 Task: Learn more about a sales navigator core.
Action: Mouse moved to (870, 123)
Screenshot: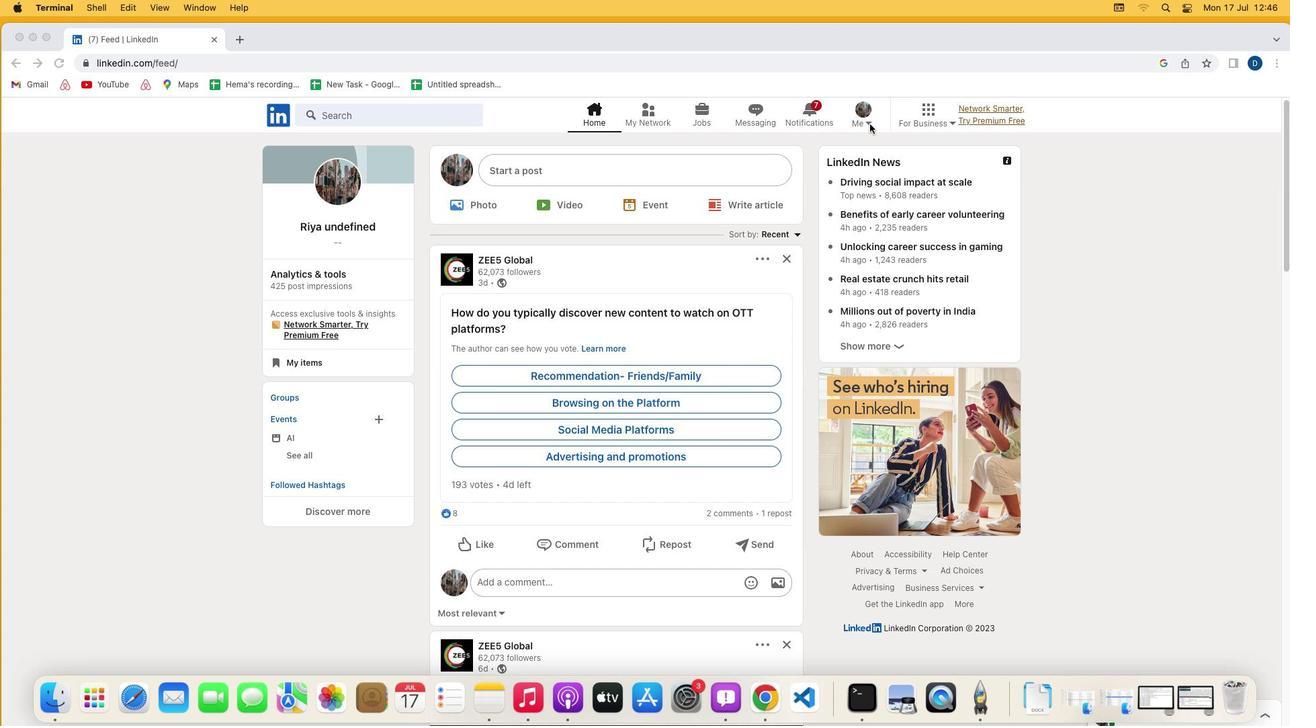
Action: Mouse pressed left at (870, 123)
Screenshot: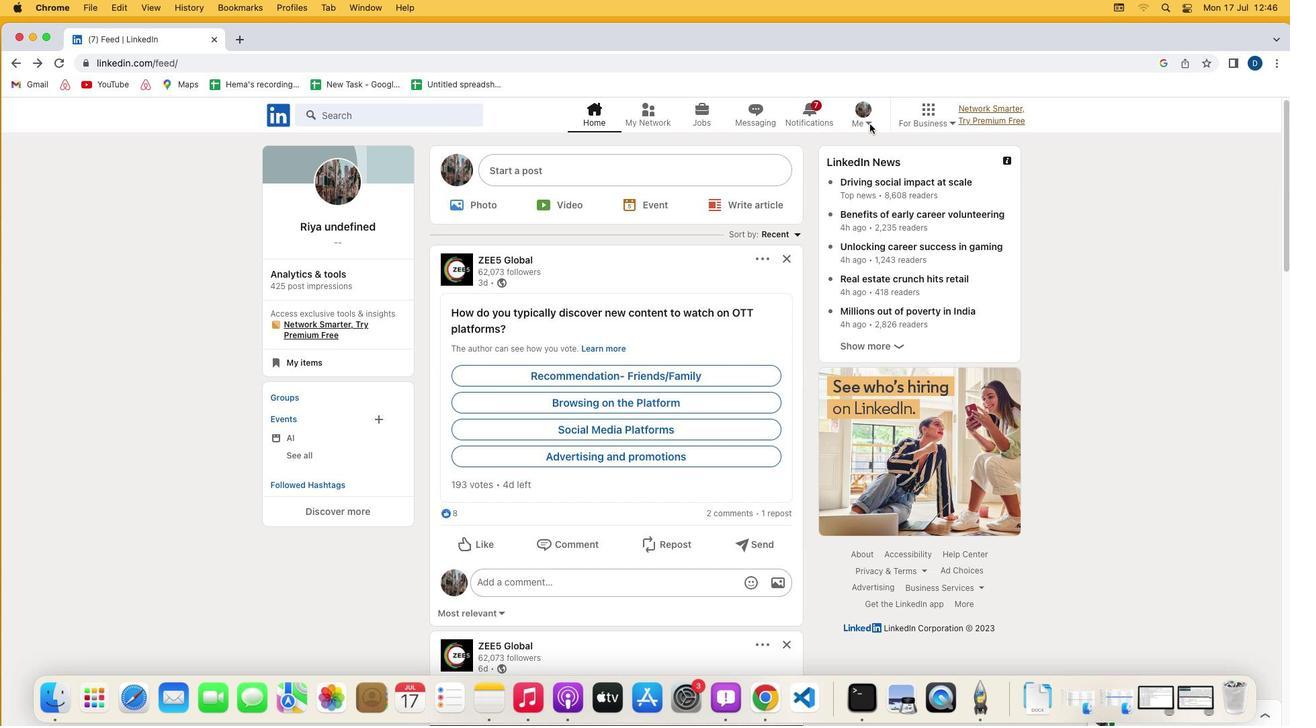 
Action: Mouse moved to (869, 123)
Screenshot: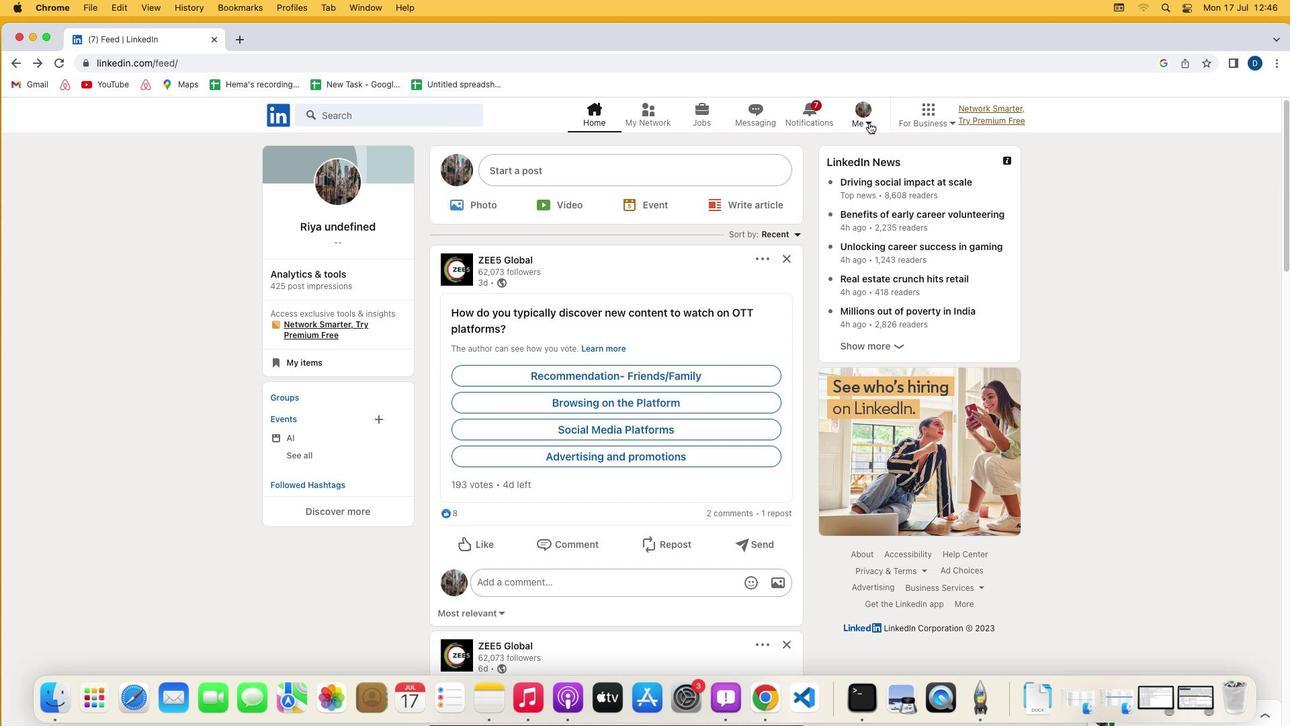 
Action: Mouse pressed left at (869, 123)
Screenshot: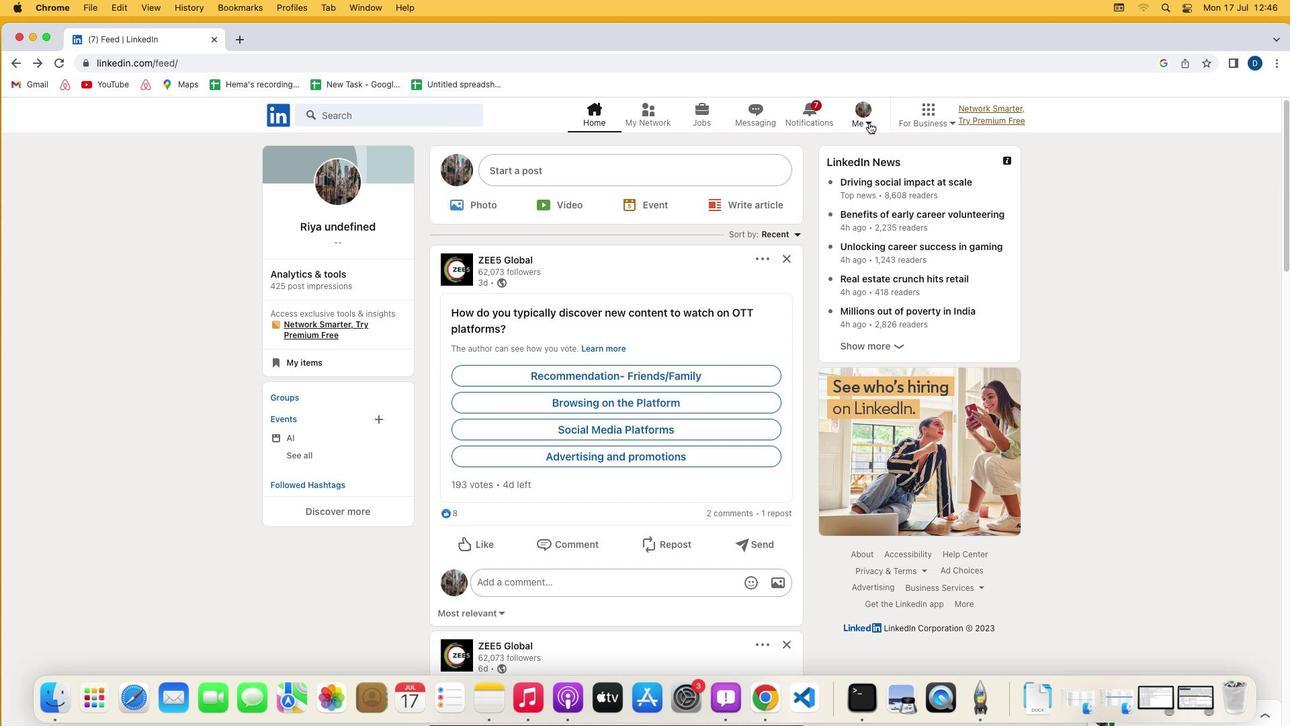 
Action: Mouse moved to (740, 266)
Screenshot: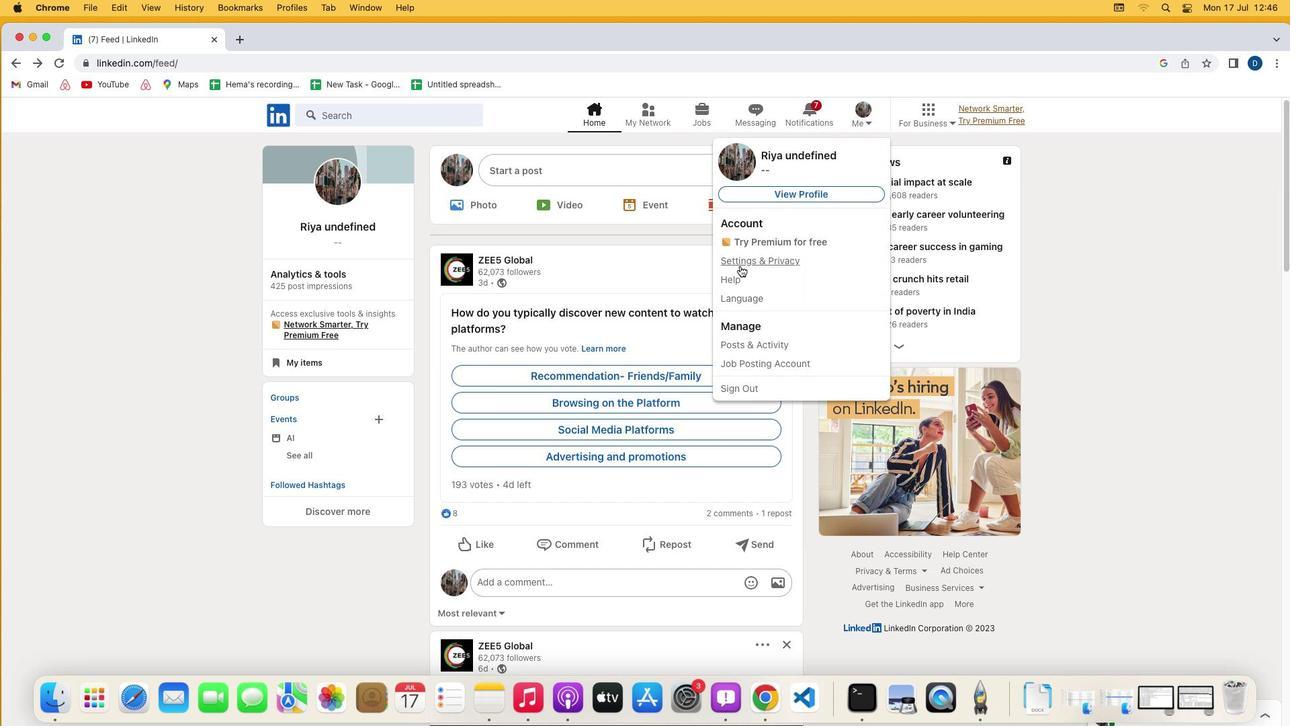 
Action: Mouse pressed left at (740, 266)
Screenshot: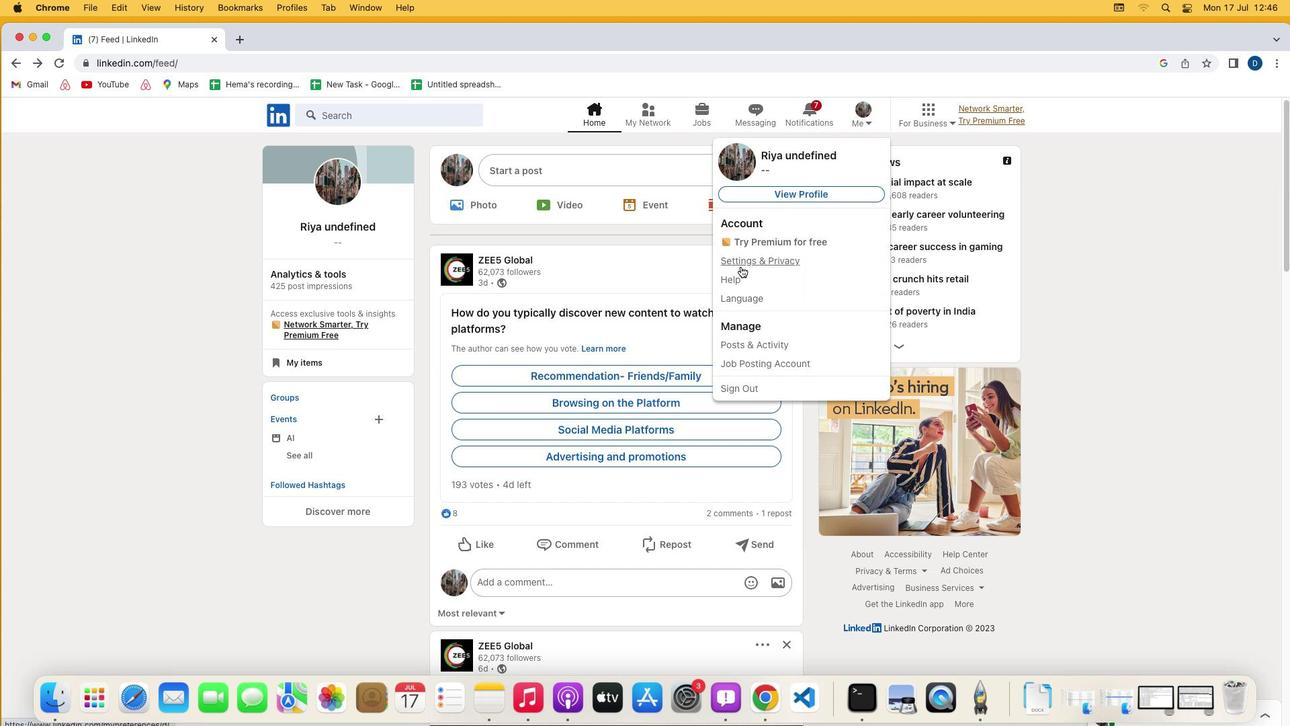
Action: Mouse moved to (673, 339)
Screenshot: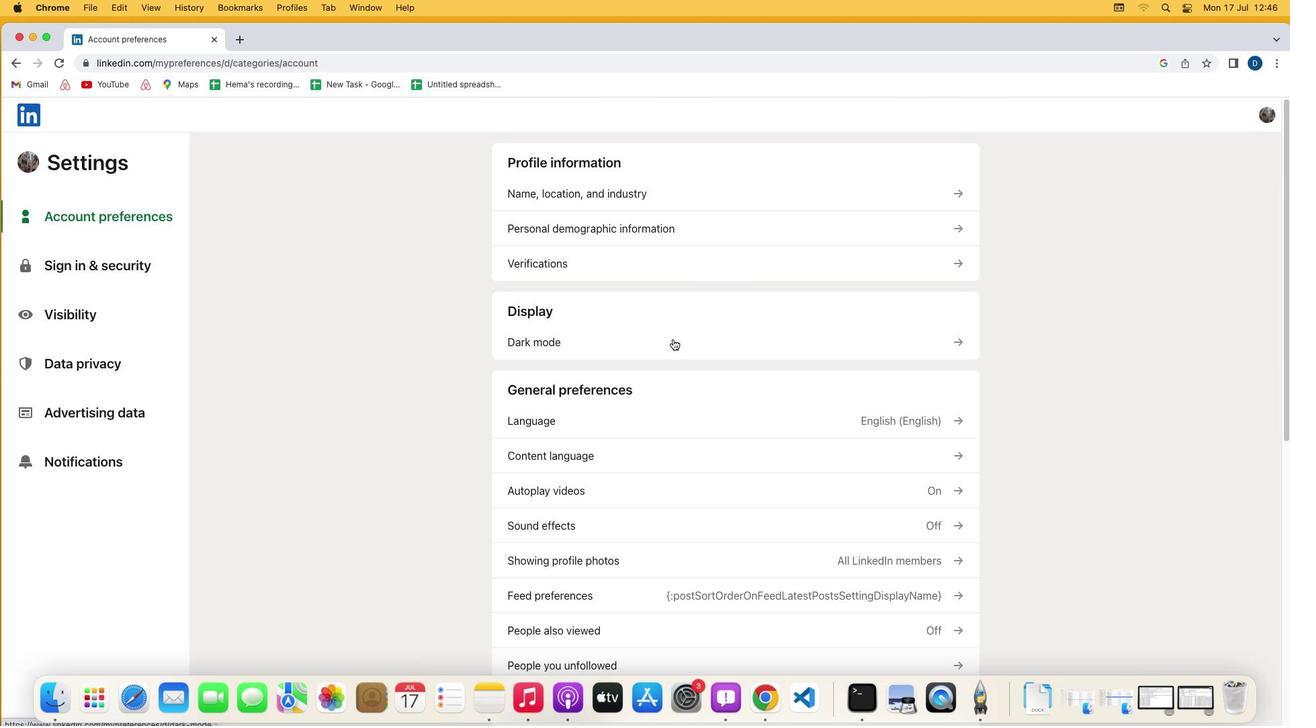 
Action: Mouse scrolled (673, 339) with delta (0, 0)
Screenshot: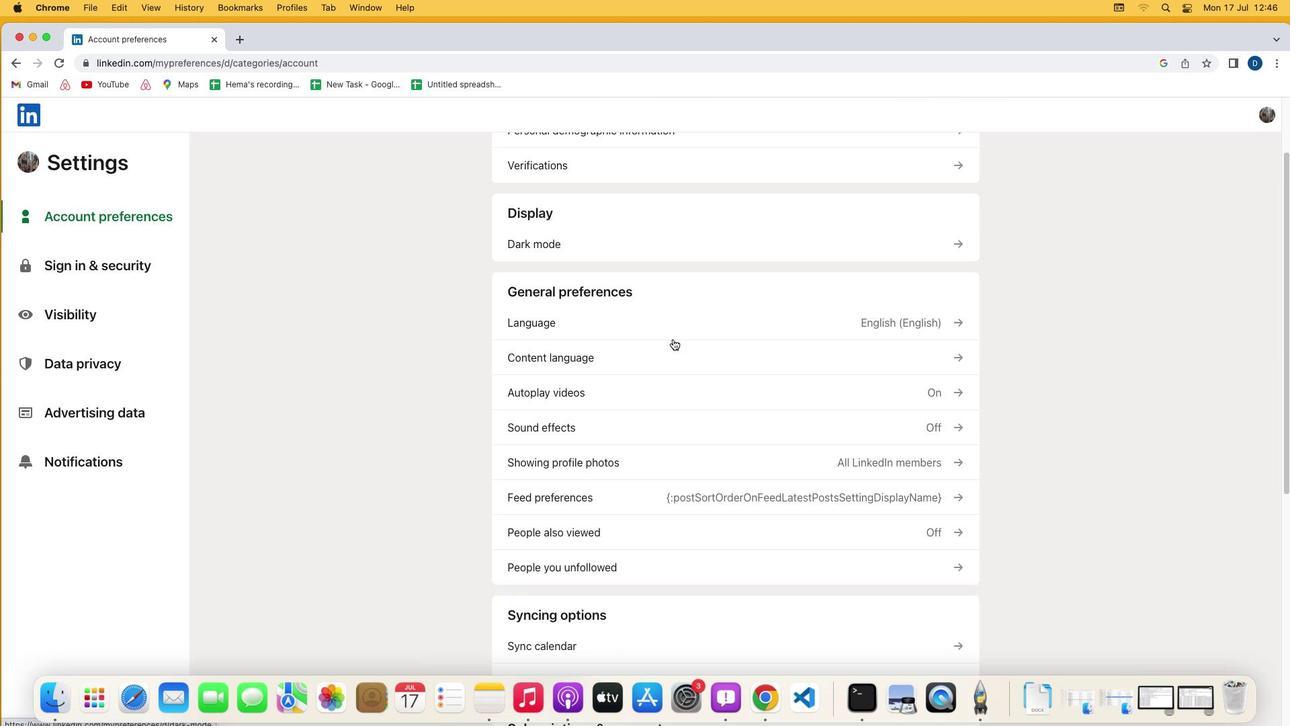 
Action: Mouse scrolled (673, 339) with delta (0, 0)
Screenshot: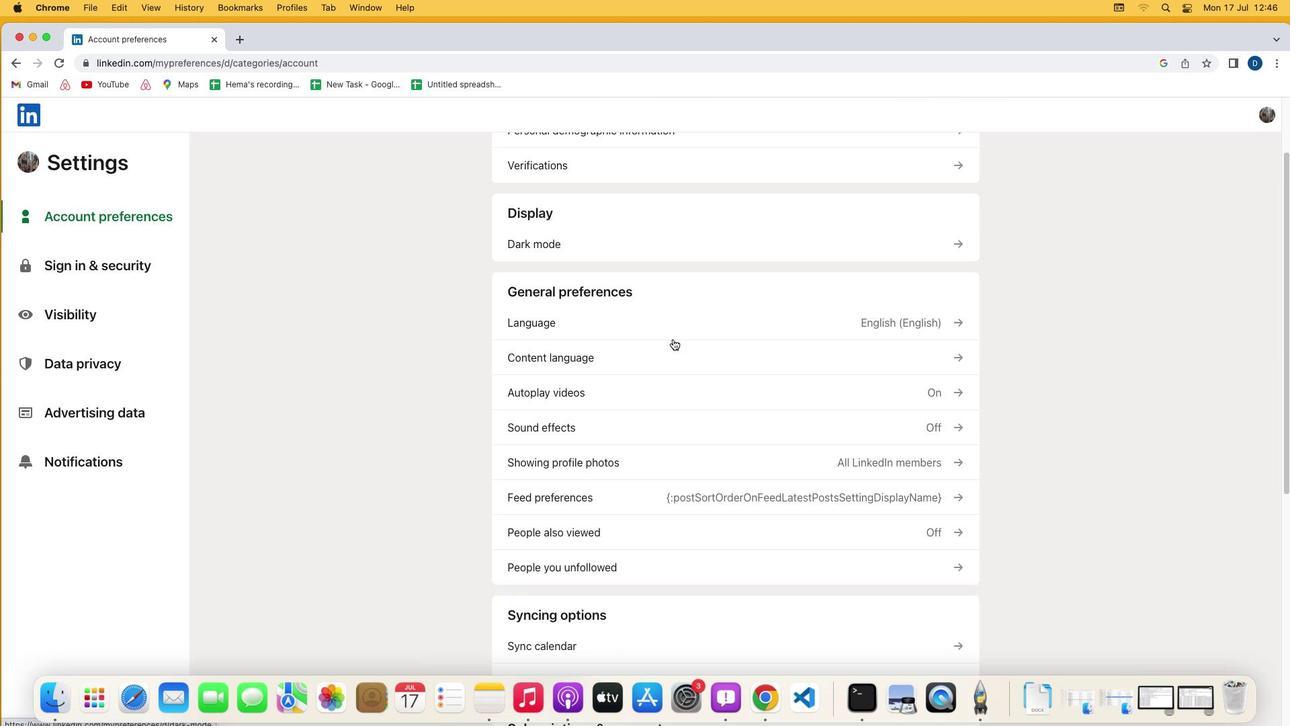 
Action: Mouse scrolled (673, 339) with delta (0, -2)
Screenshot: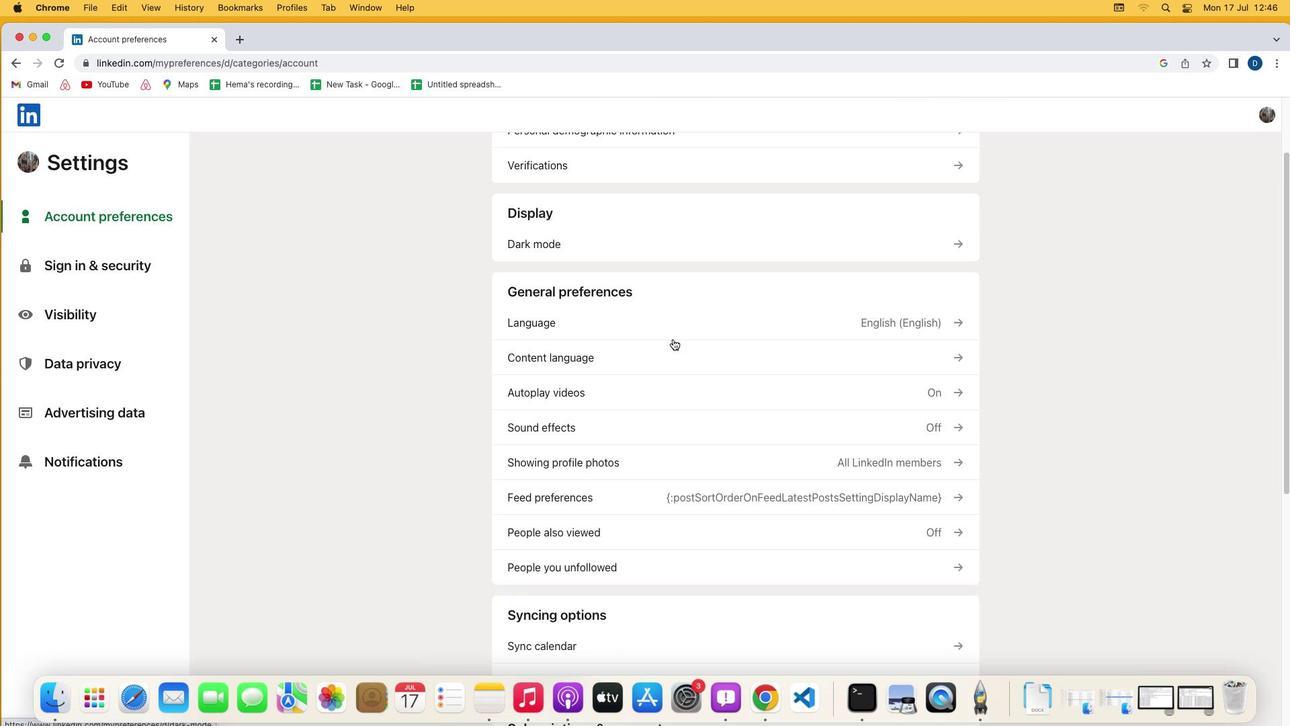 
Action: Mouse scrolled (673, 339) with delta (0, -3)
Screenshot: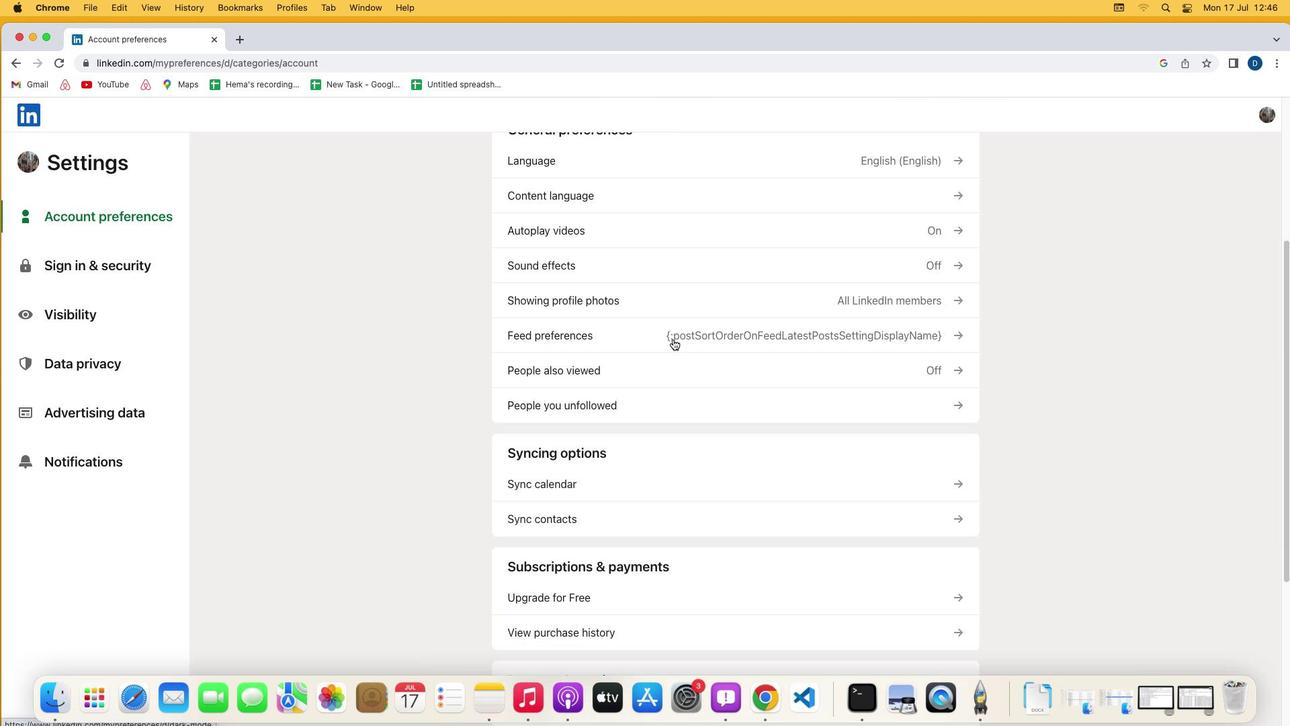 
Action: Mouse scrolled (673, 339) with delta (0, -4)
Screenshot: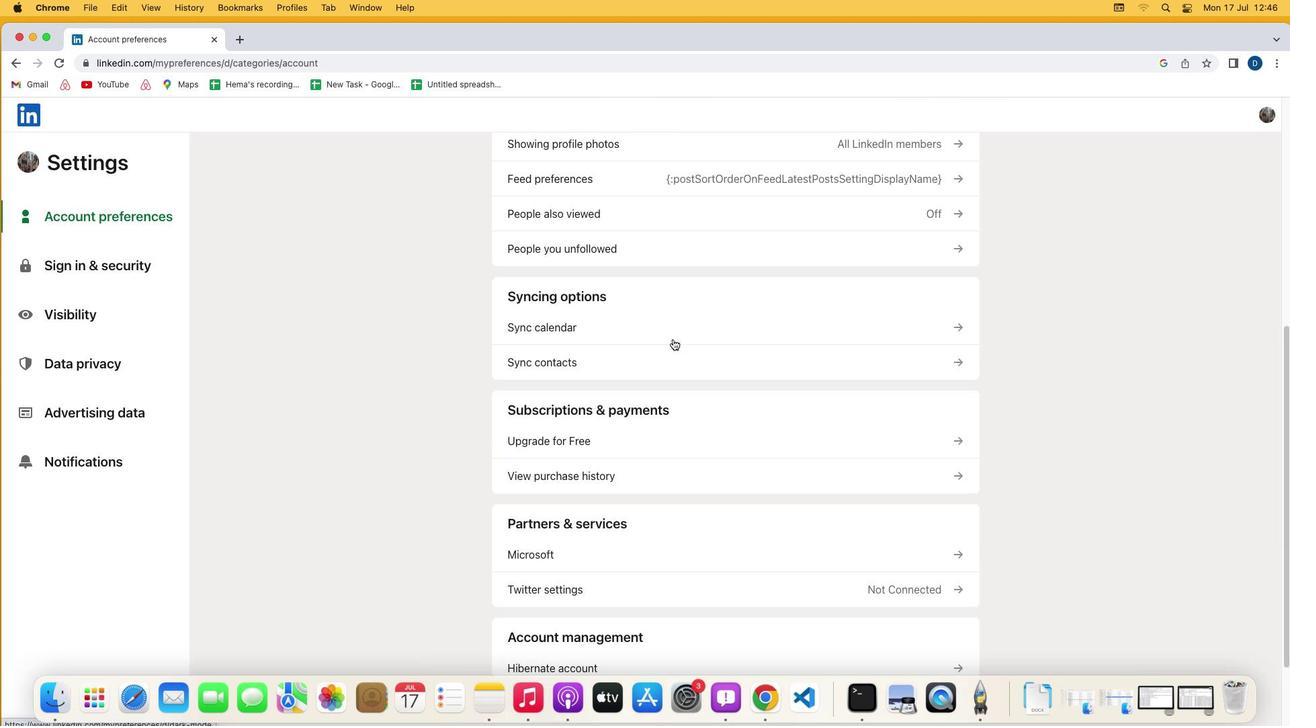 
Action: Mouse scrolled (673, 339) with delta (0, 0)
Screenshot: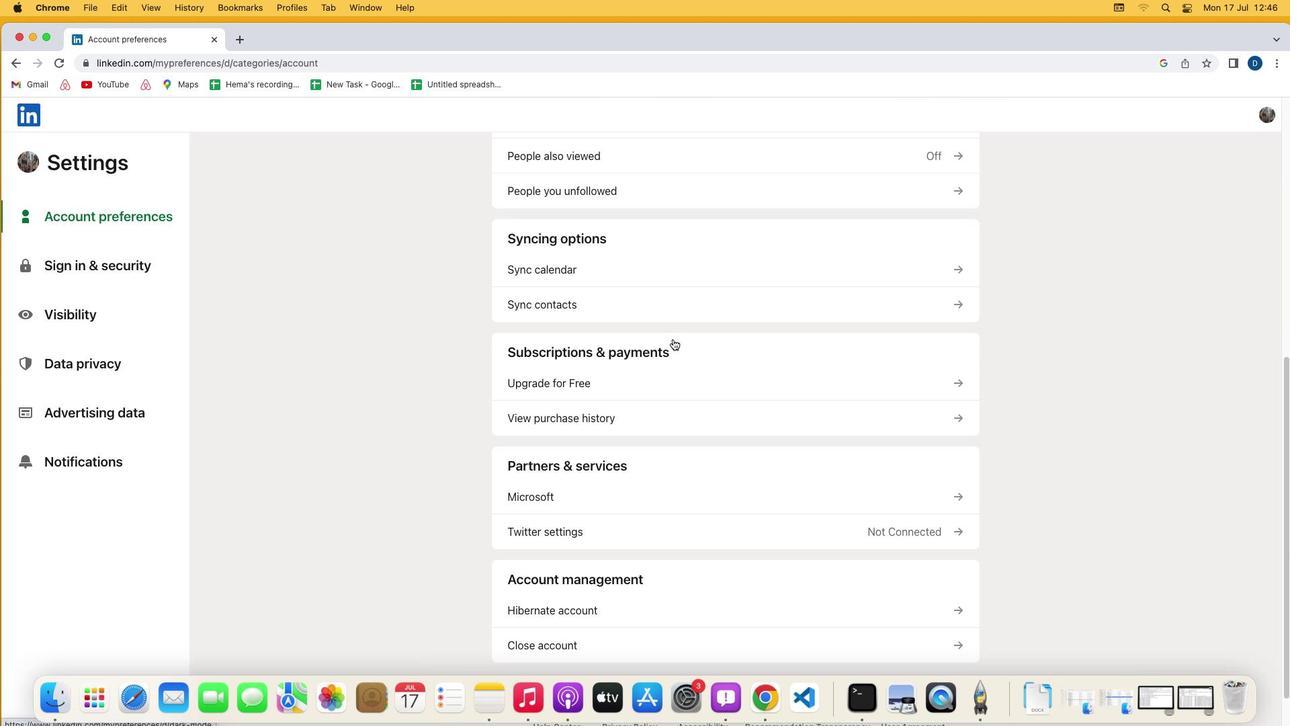 
Action: Mouse scrolled (673, 339) with delta (0, 0)
Screenshot: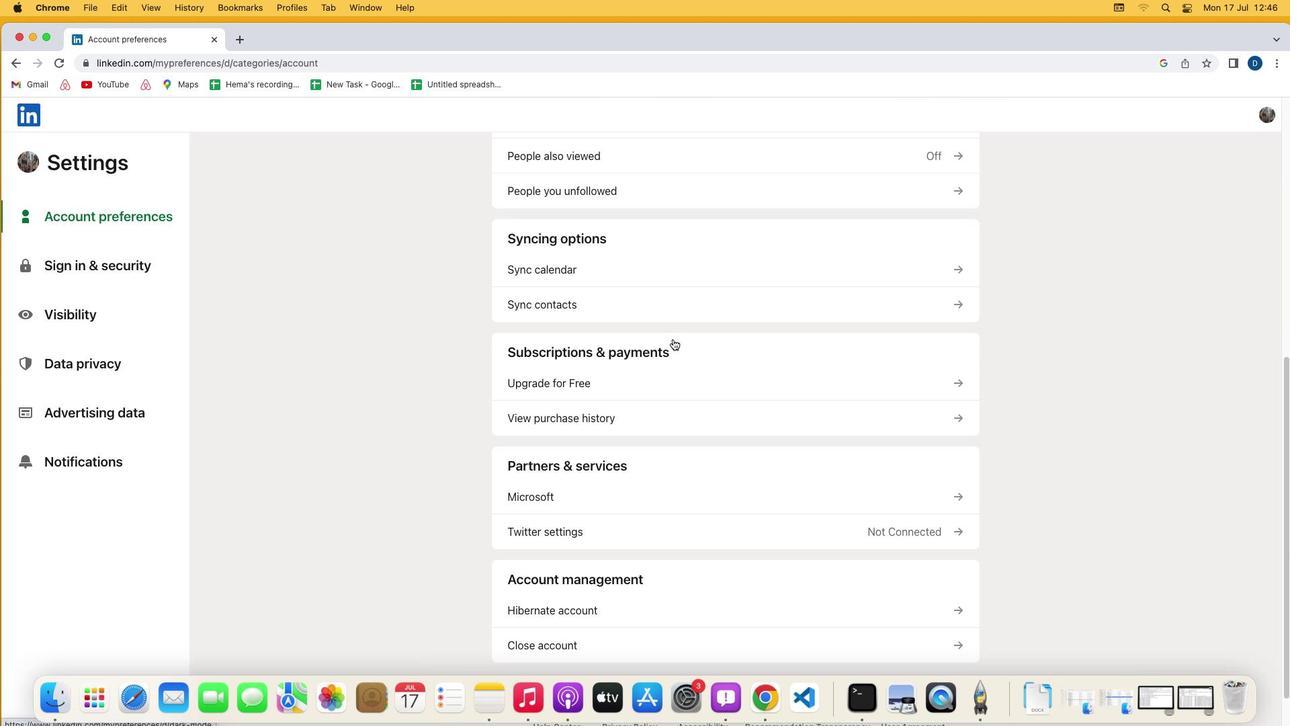 
Action: Mouse scrolled (673, 339) with delta (0, -2)
Screenshot: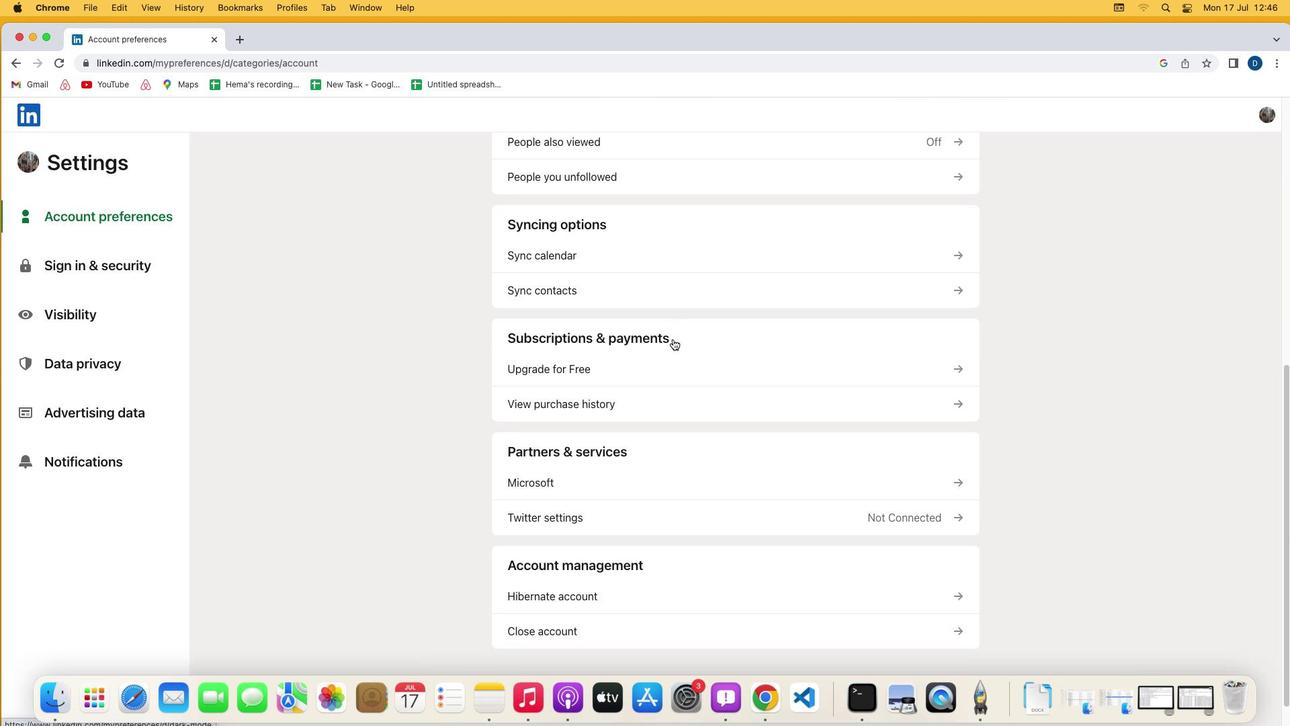 
Action: Mouse scrolled (673, 339) with delta (0, -3)
Screenshot: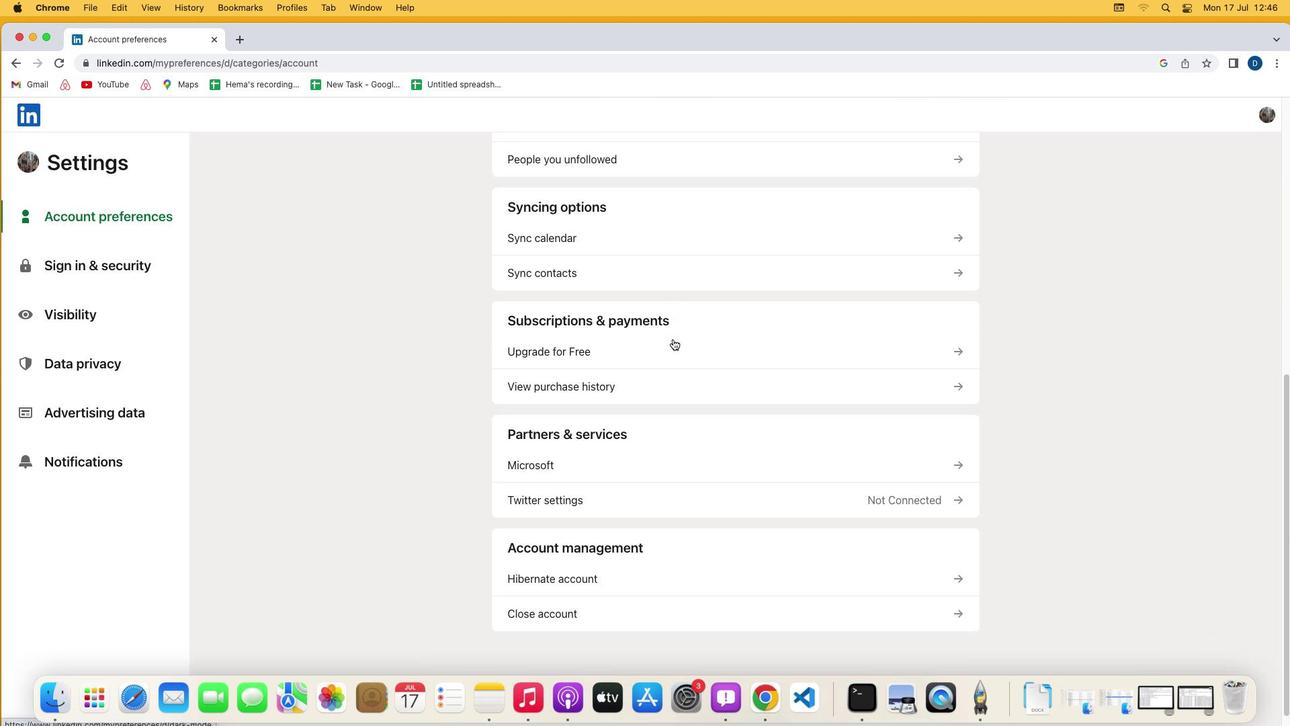 
Action: Mouse scrolled (673, 339) with delta (0, -3)
Screenshot: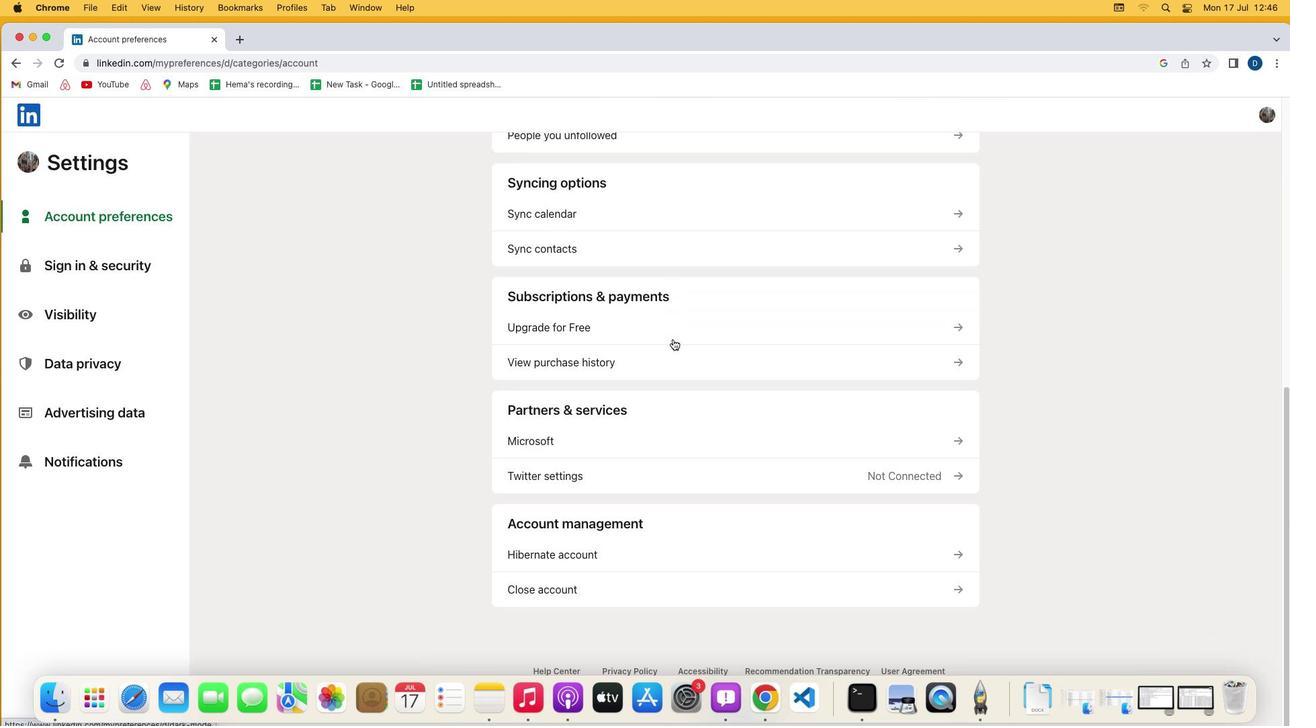 
Action: Mouse moved to (586, 328)
Screenshot: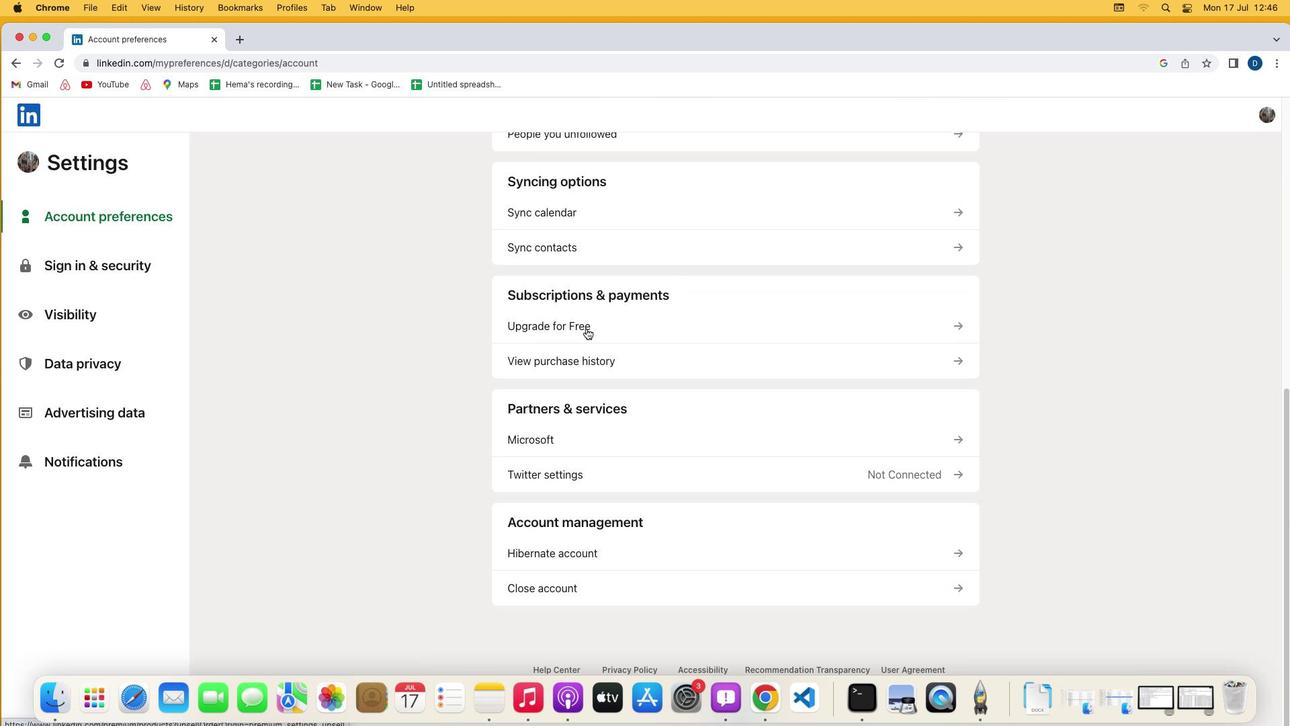 
Action: Mouse pressed left at (586, 328)
Screenshot: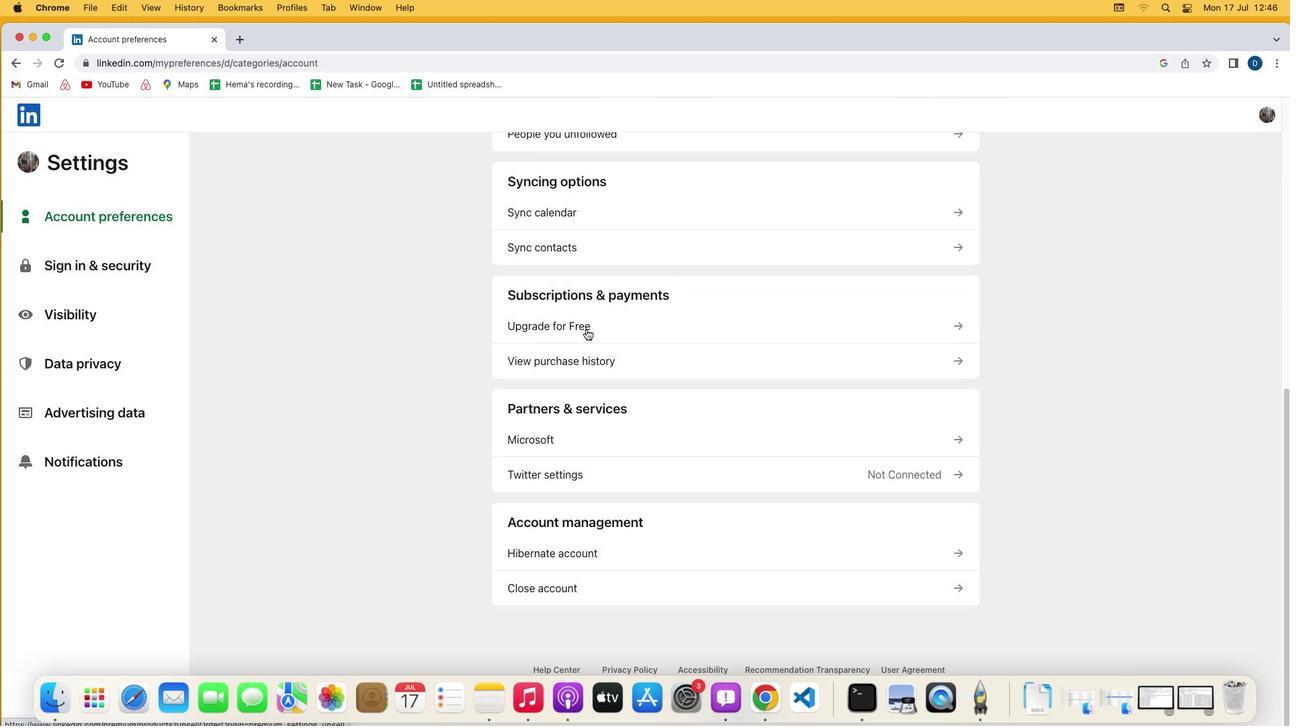 
Action: Mouse moved to (528, 398)
Screenshot: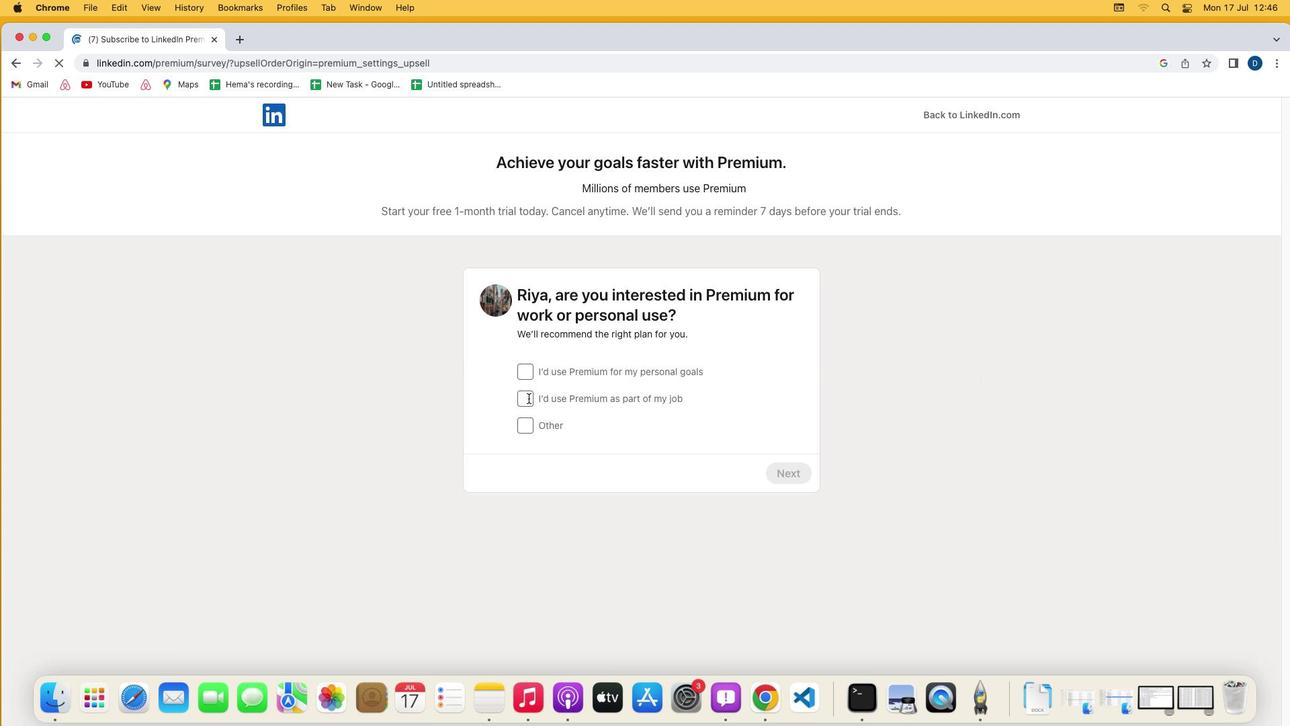 
Action: Mouse pressed left at (528, 398)
Screenshot: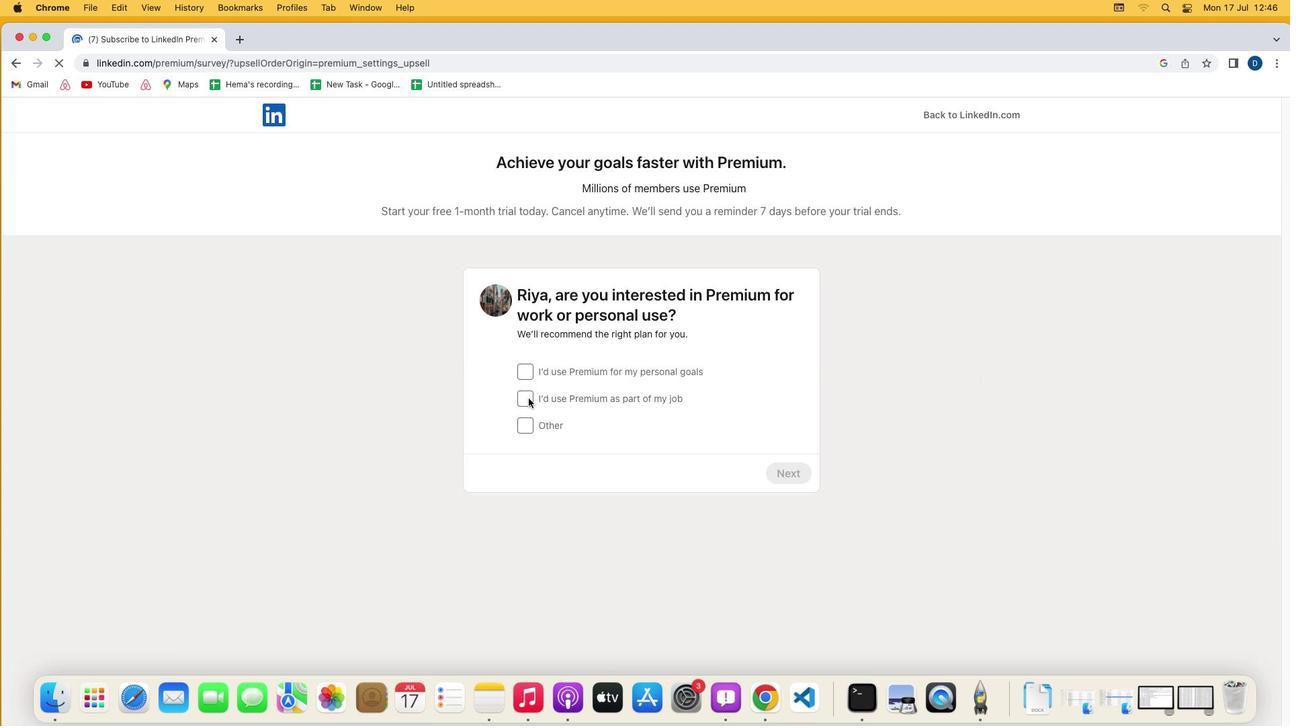 
Action: Mouse moved to (791, 468)
Screenshot: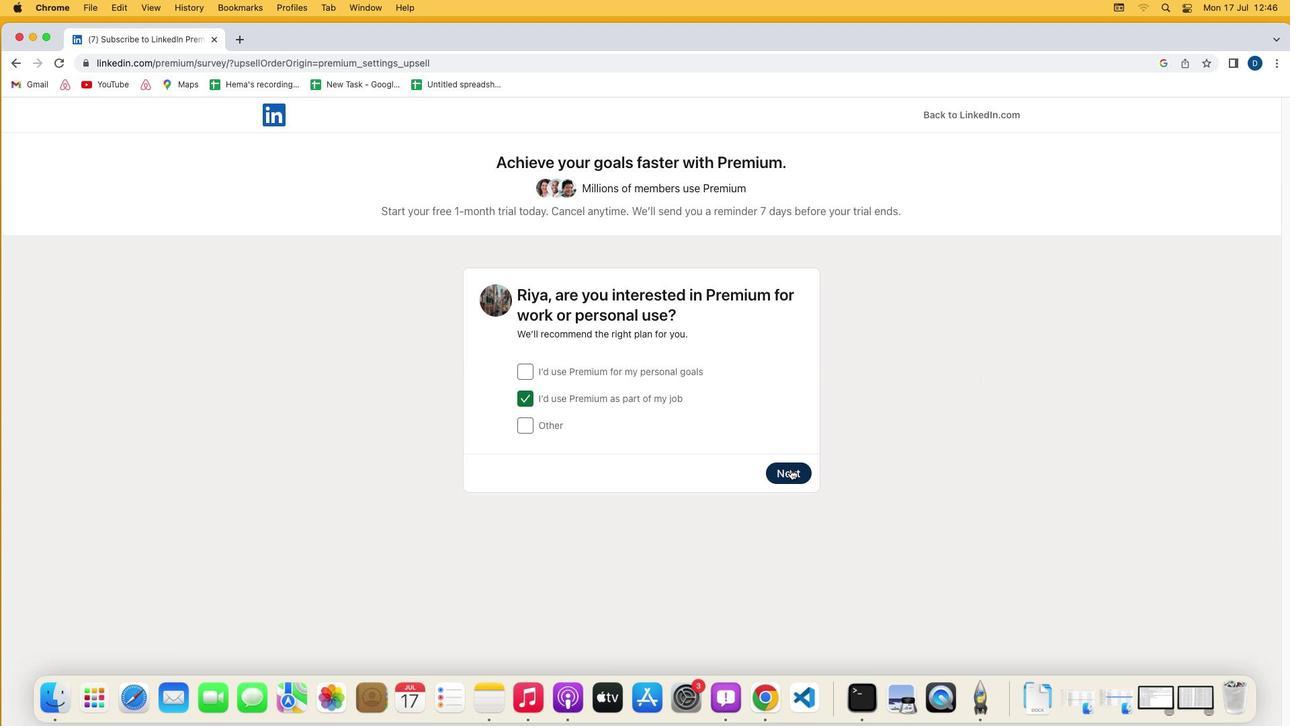 
Action: Mouse pressed left at (791, 468)
Screenshot: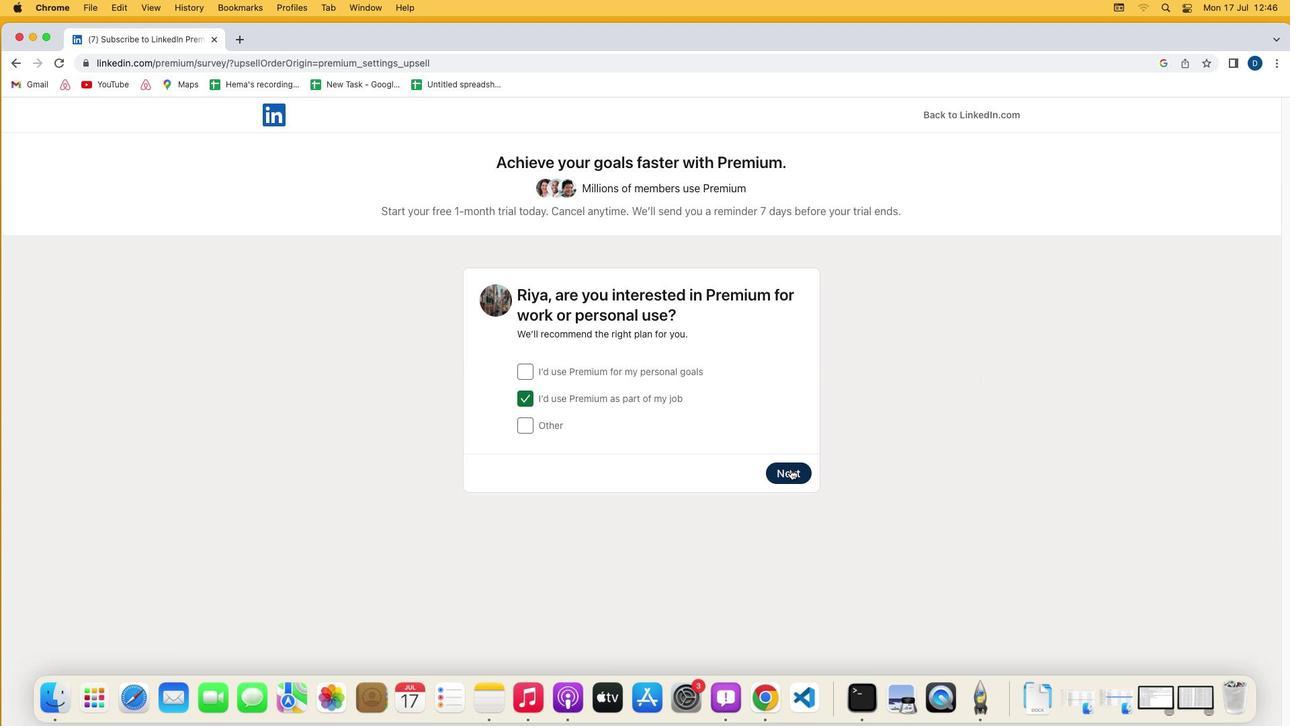
Action: Mouse moved to (799, 554)
Screenshot: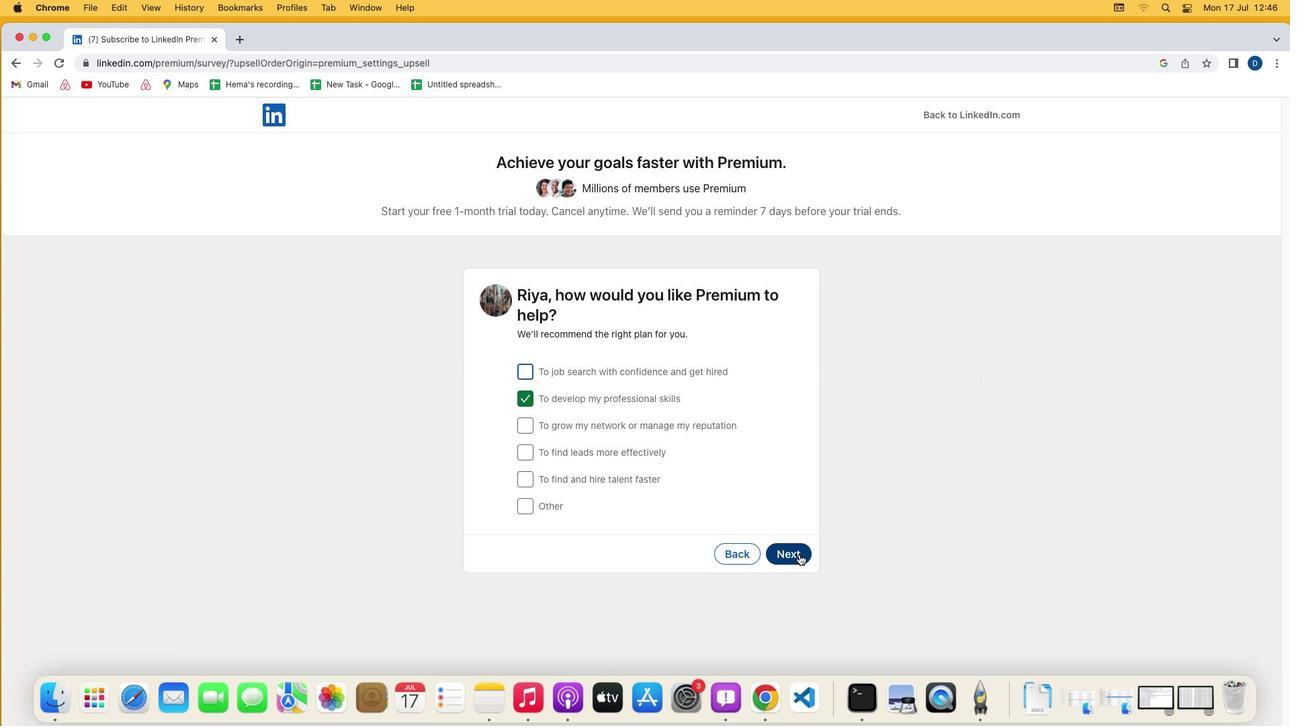 
Action: Mouse pressed left at (799, 554)
Screenshot: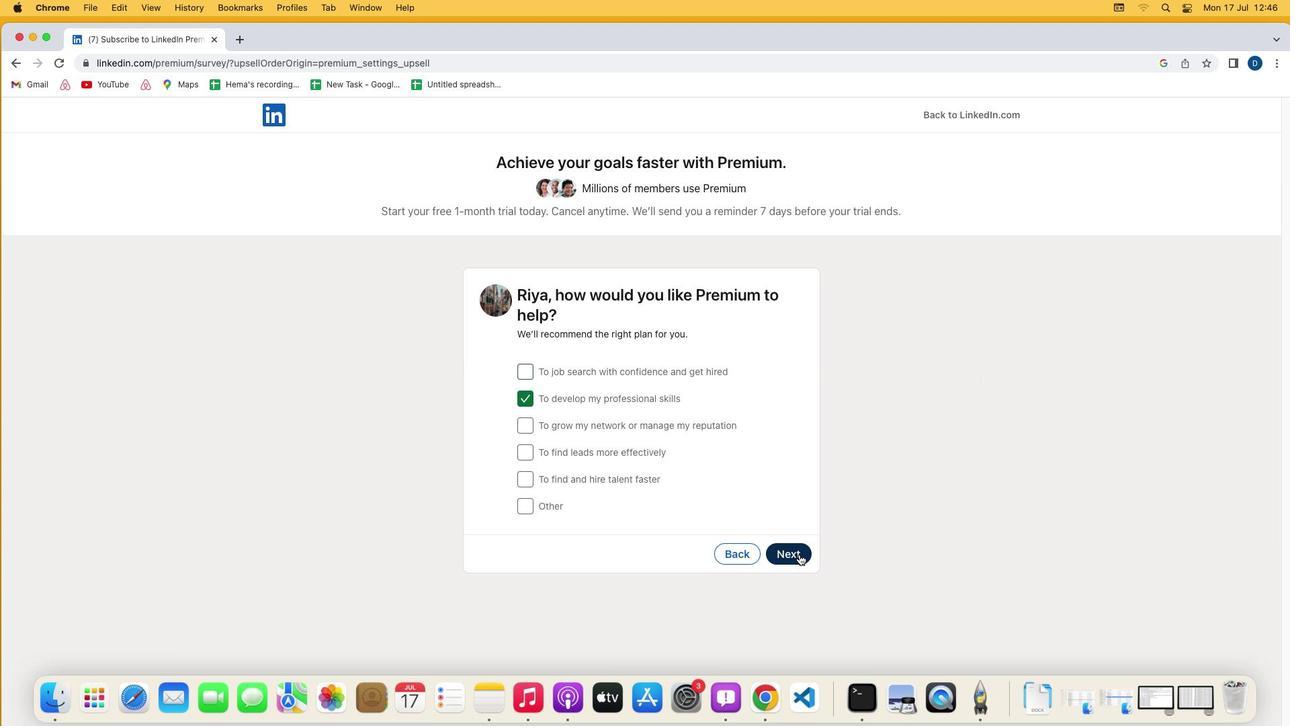 
Action: Mouse moved to (523, 475)
Screenshot: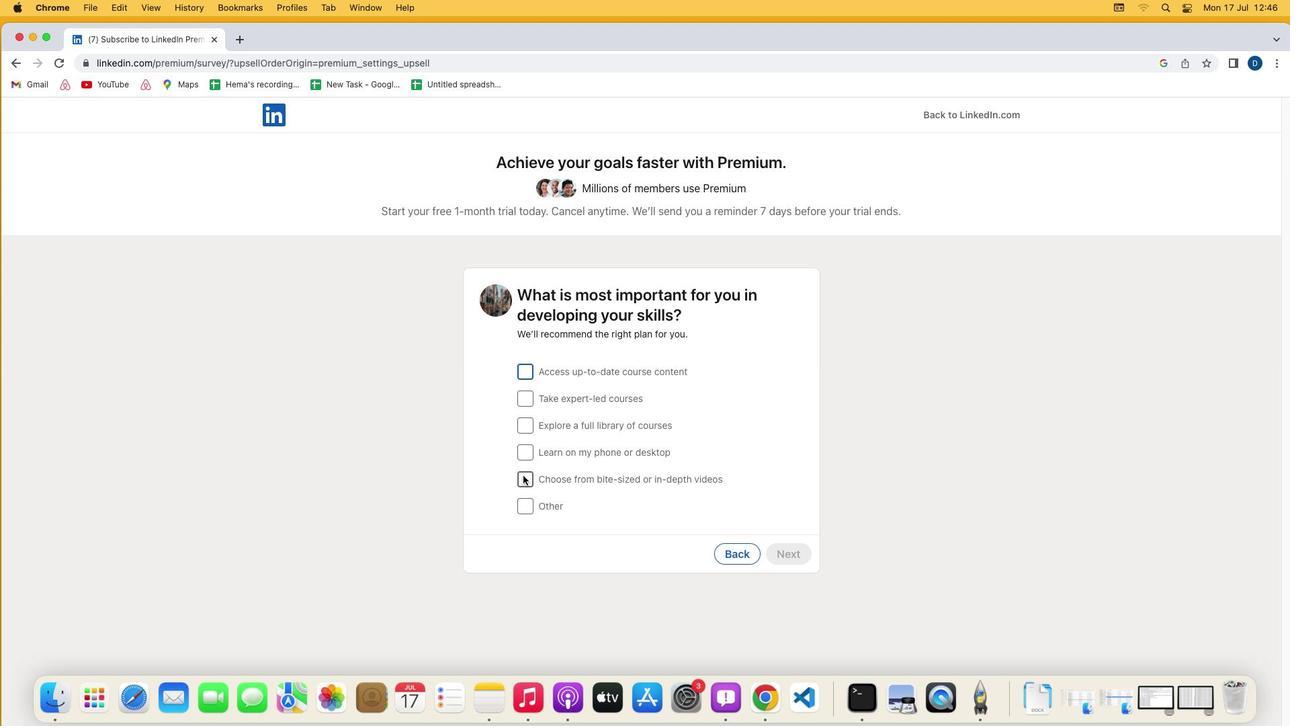 
Action: Mouse pressed left at (523, 475)
Screenshot: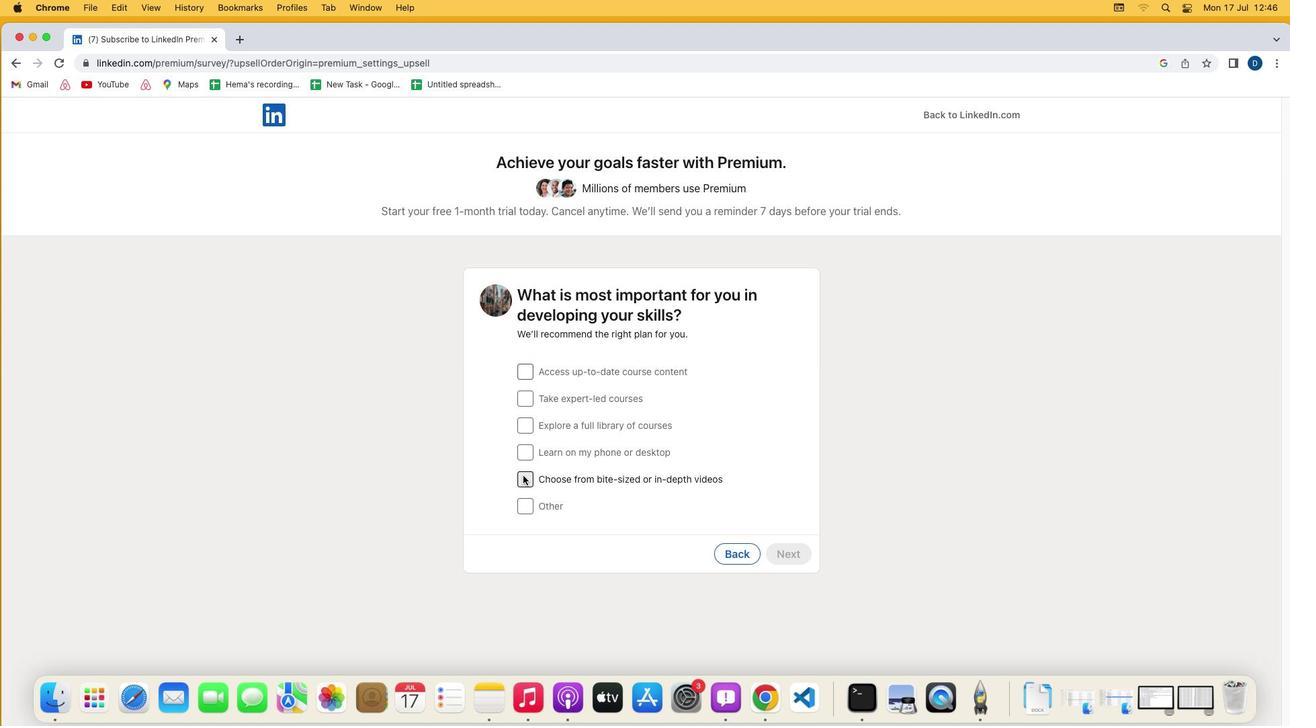 
Action: Mouse moved to (796, 553)
Screenshot: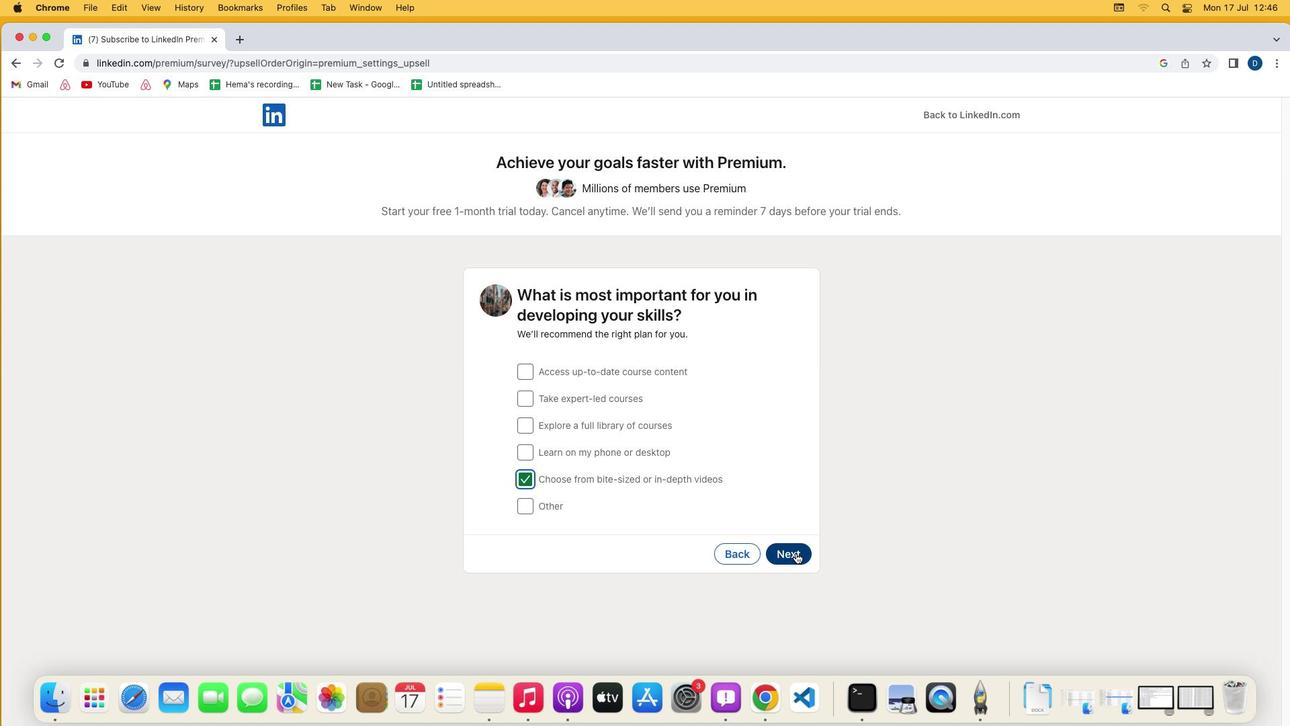 
Action: Mouse pressed left at (796, 553)
Screenshot: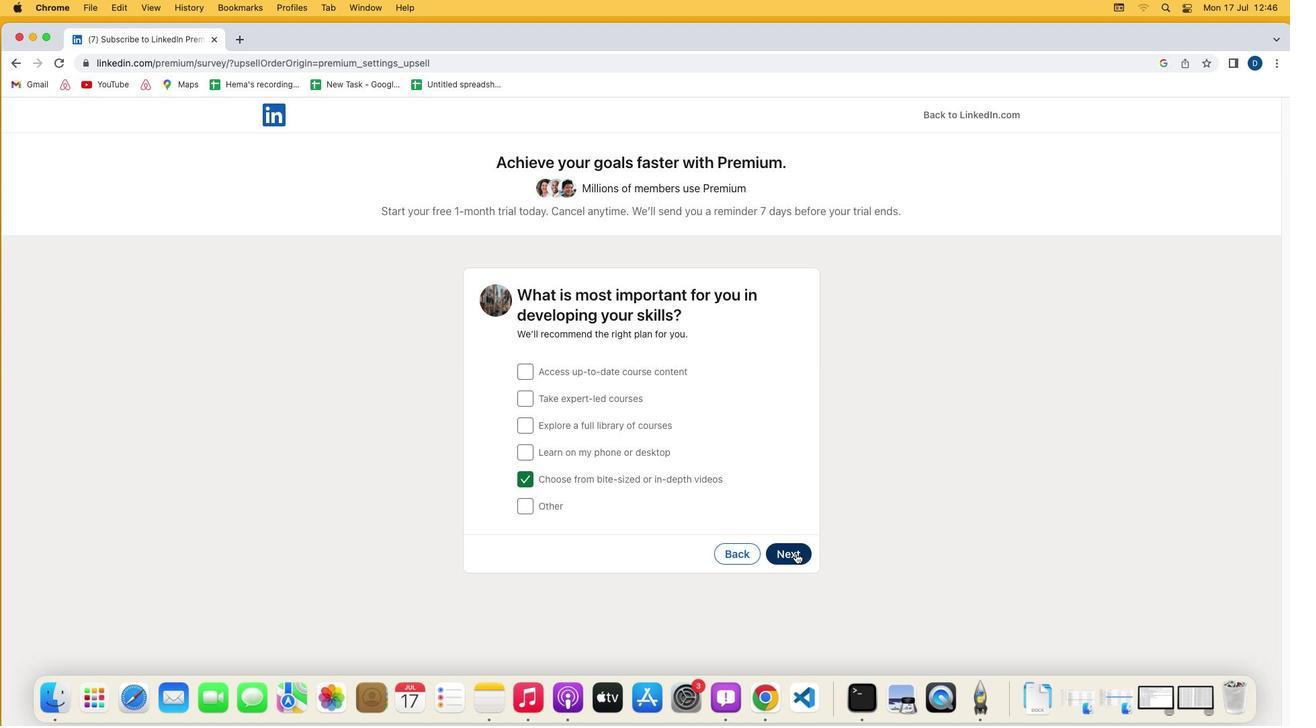
Action: Mouse moved to (624, 524)
Screenshot: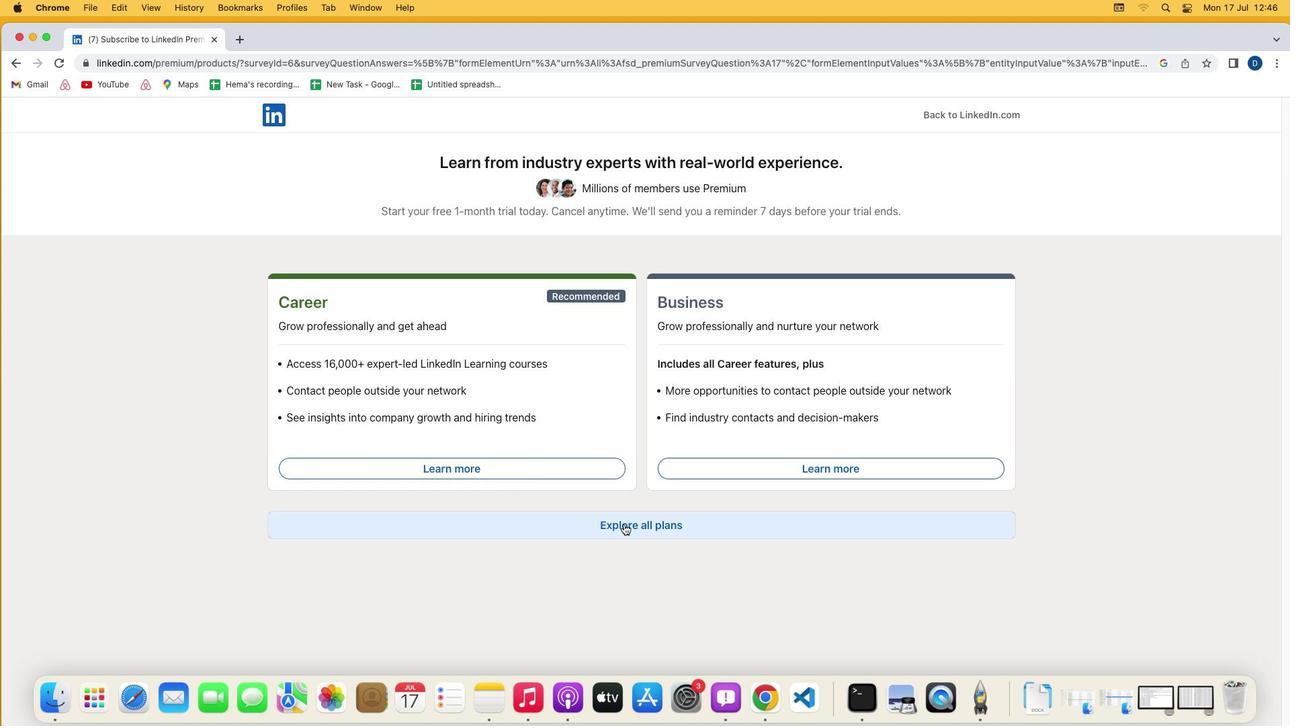 
Action: Mouse pressed left at (624, 524)
Screenshot: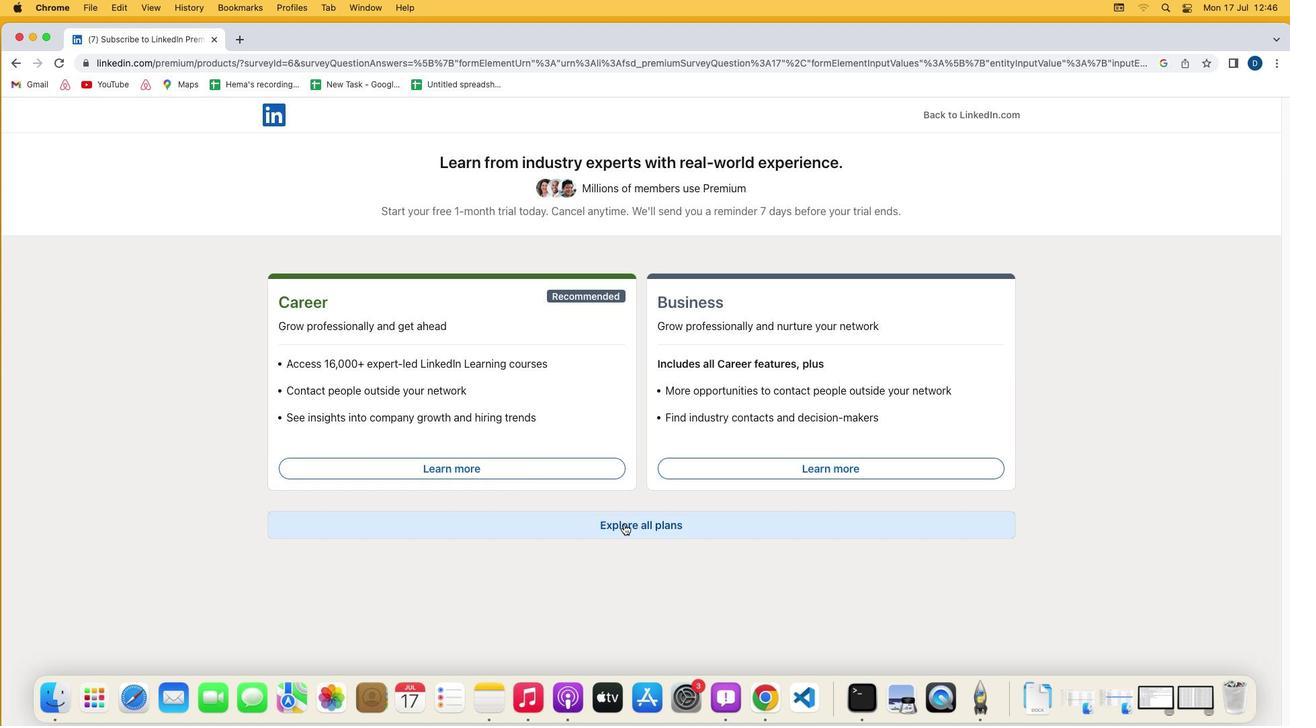 
Action: Mouse moved to (712, 559)
Screenshot: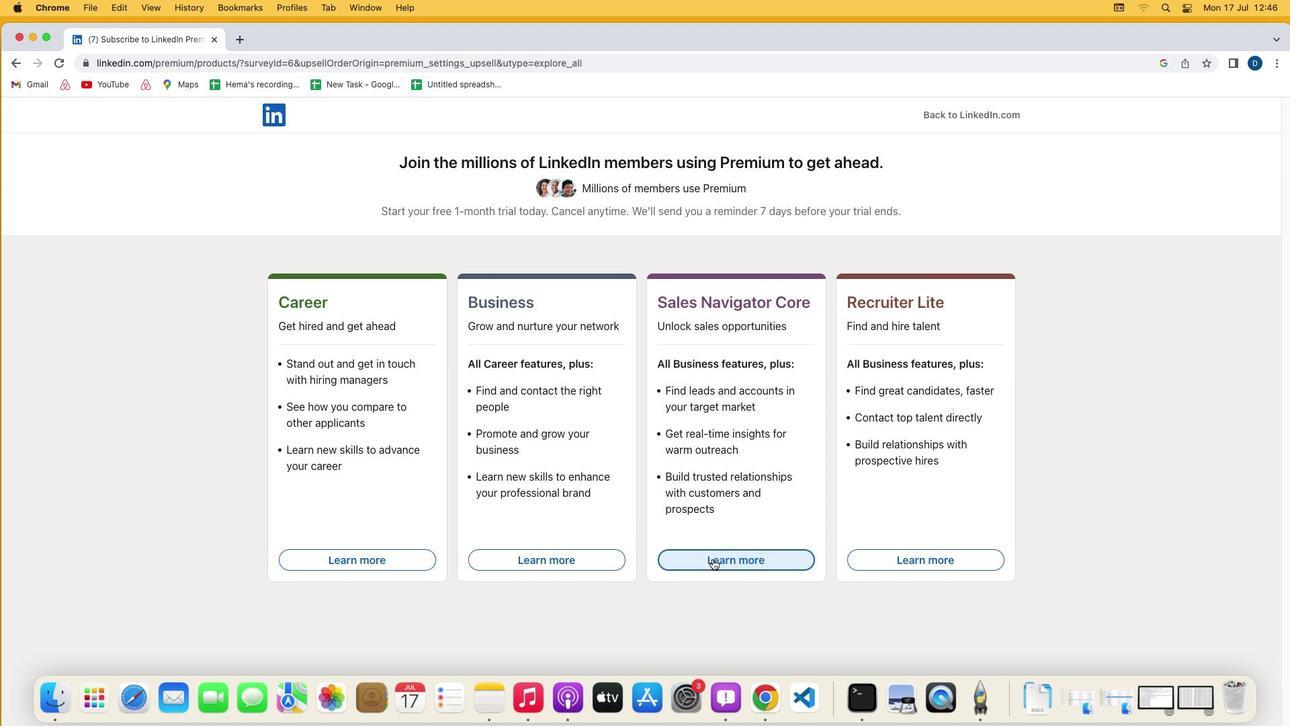 
Action: Mouse pressed left at (712, 559)
Screenshot: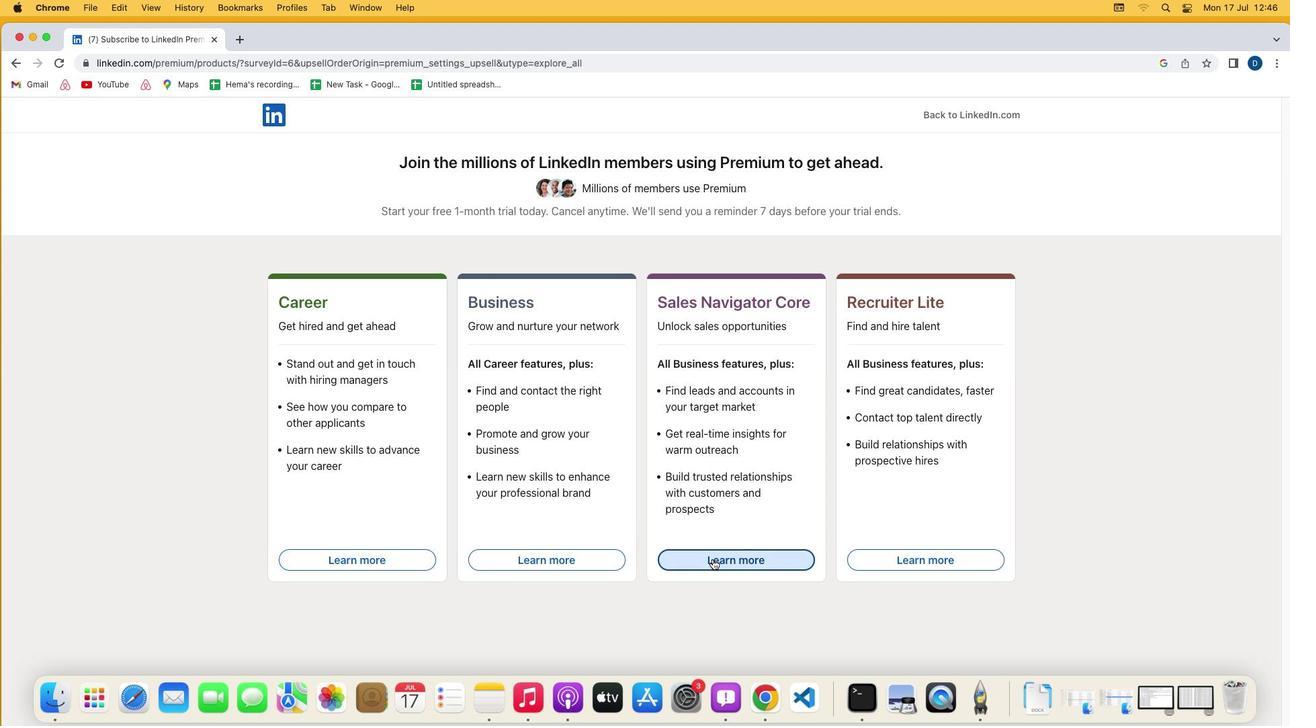 
